 Task: Set the maximum RTP sequence number dropout in real-time input to 3000.
Action: Mouse moved to (132, 15)
Screenshot: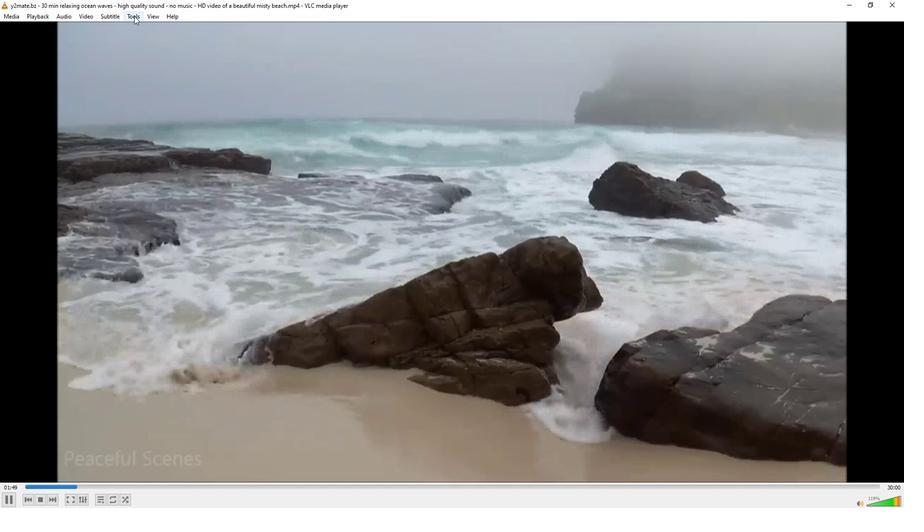 
Action: Mouse pressed left at (132, 15)
Screenshot: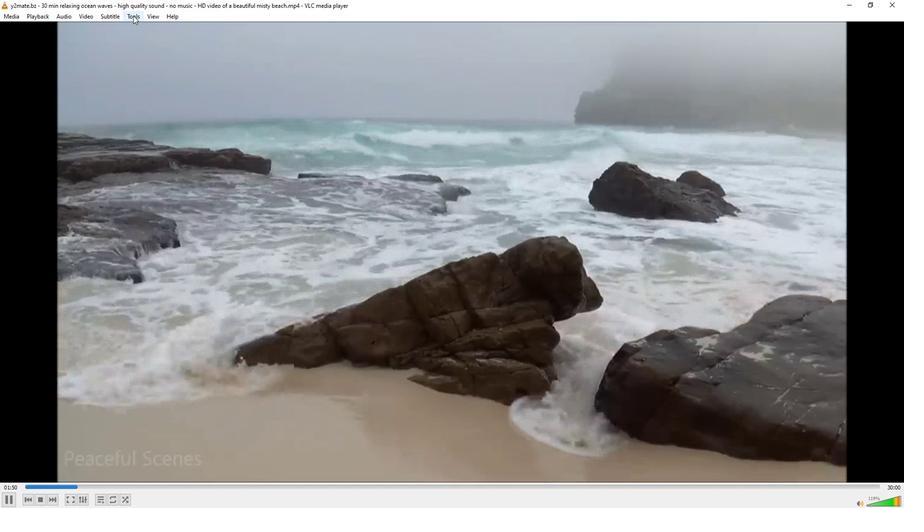 
Action: Mouse moved to (172, 129)
Screenshot: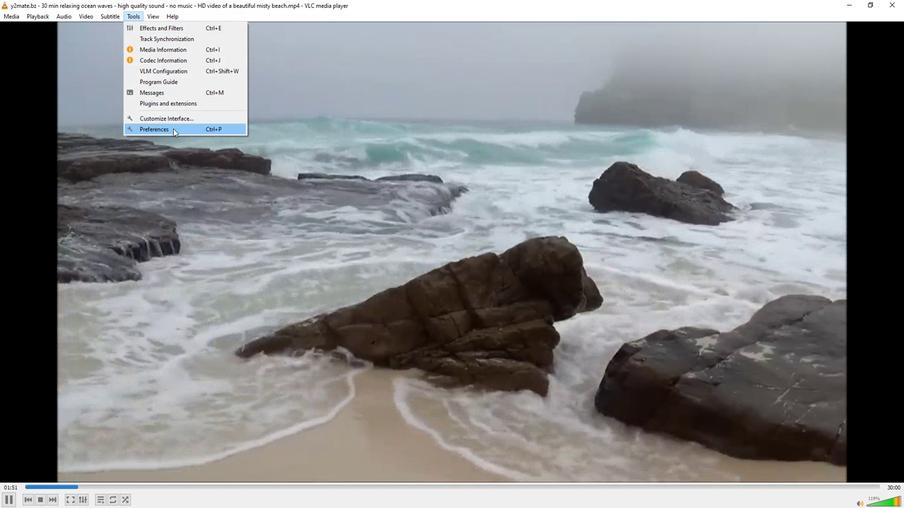 
Action: Mouse pressed left at (172, 129)
Screenshot: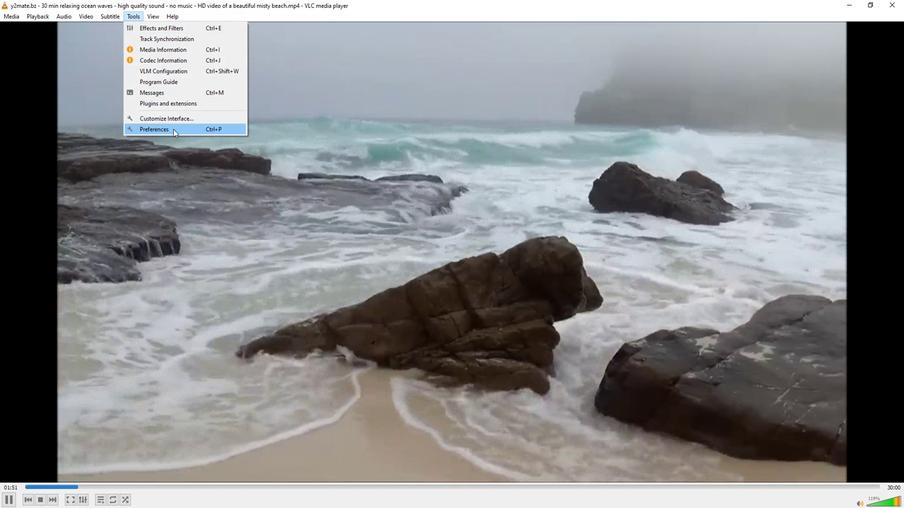 
Action: Mouse moved to (253, 390)
Screenshot: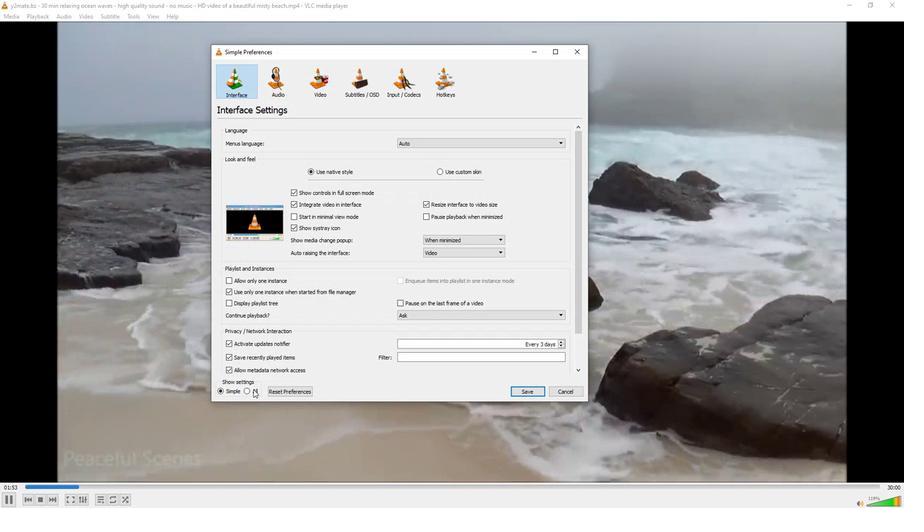 
Action: Mouse pressed left at (253, 390)
Screenshot: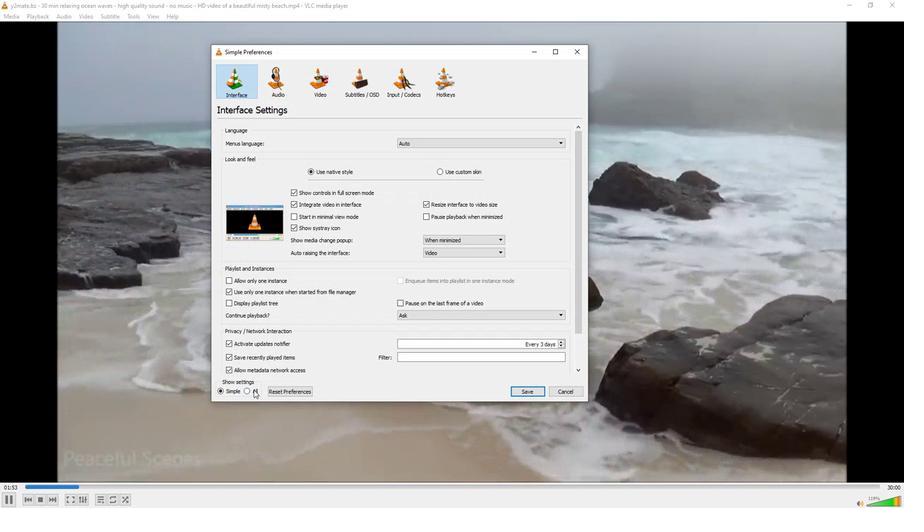 
Action: Mouse moved to (233, 255)
Screenshot: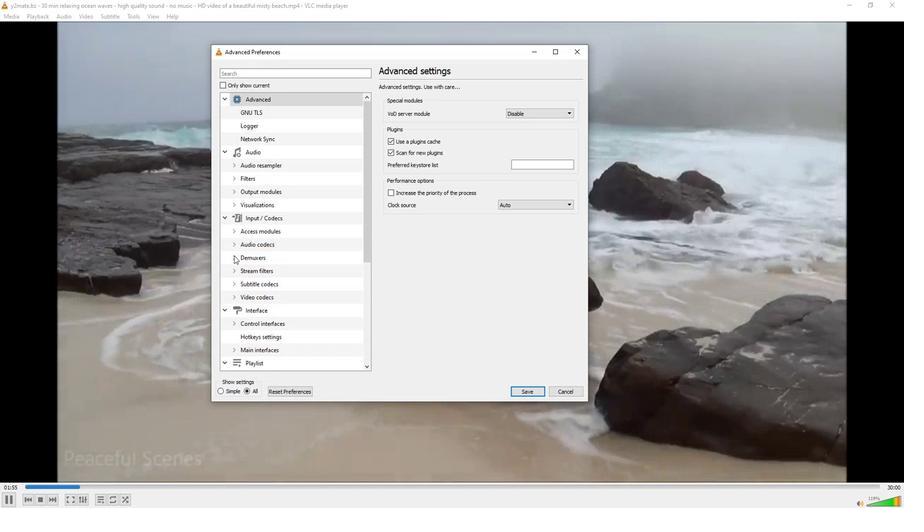 
Action: Mouse pressed left at (233, 255)
Screenshot: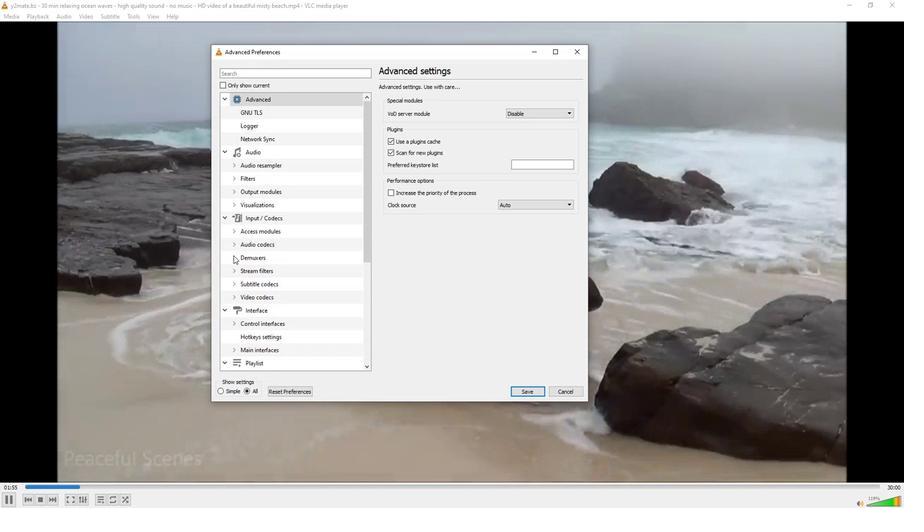 
Action: Mouse moved to (283, 297)
Screenshot: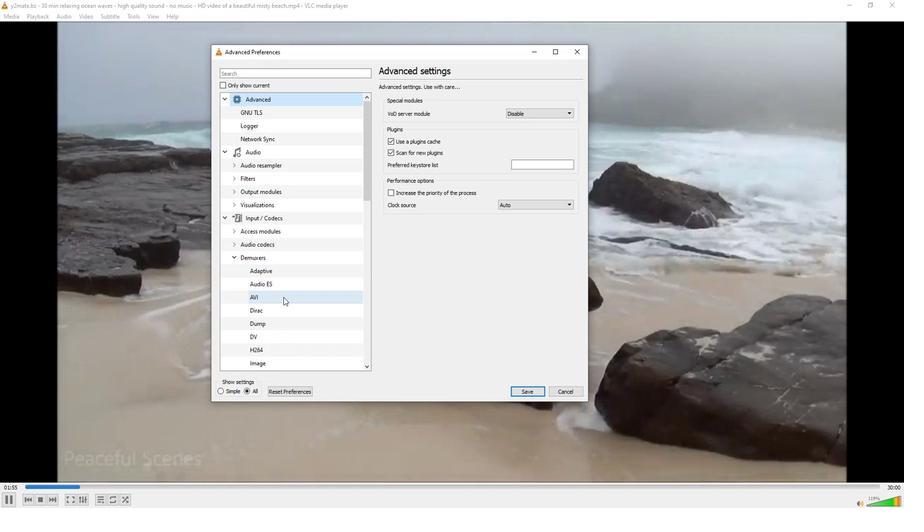 
Action: Mouse scrolled (283, 297) with delta (0, 0)
Screenshot: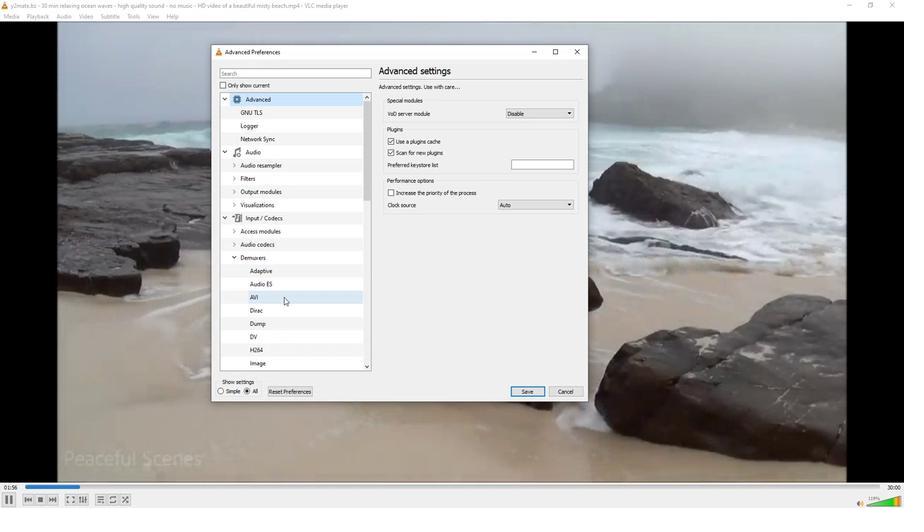 
Action: Mouse scrolled (283, 297) with delta (0, 0)
Screenshot: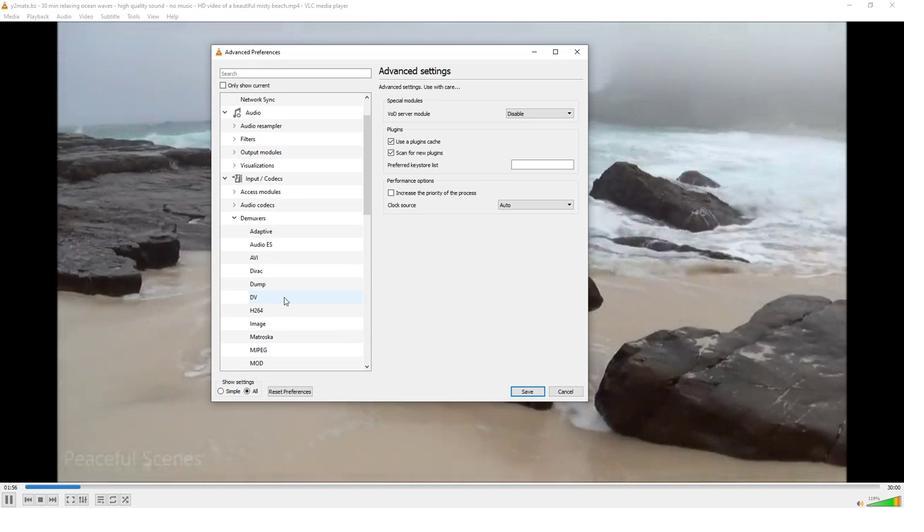 
Action: Mouse scrolled (283, 297) with delta (0, 0)
Screenshot: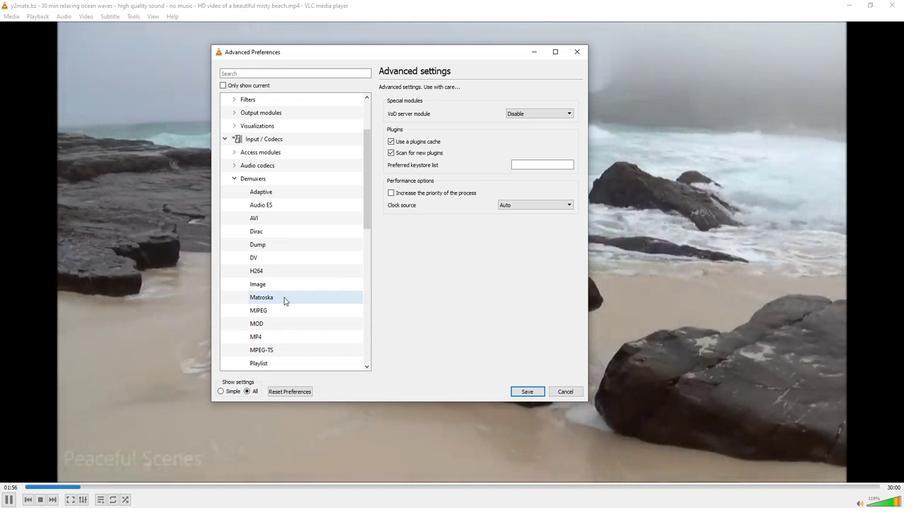 
Action: Mouse moved to (277, 342)
Screenshot: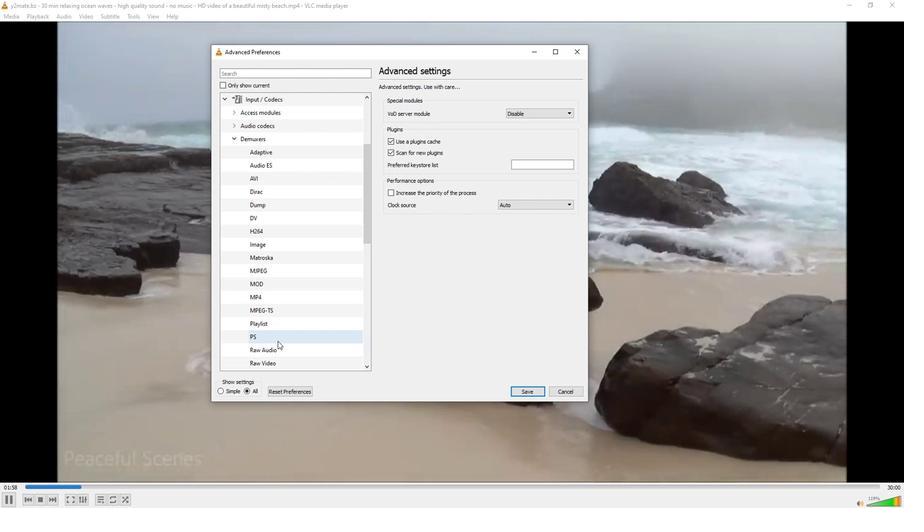 
Action: Mouse scrolled (277, 342) with delta (0, 0)
Screenshot: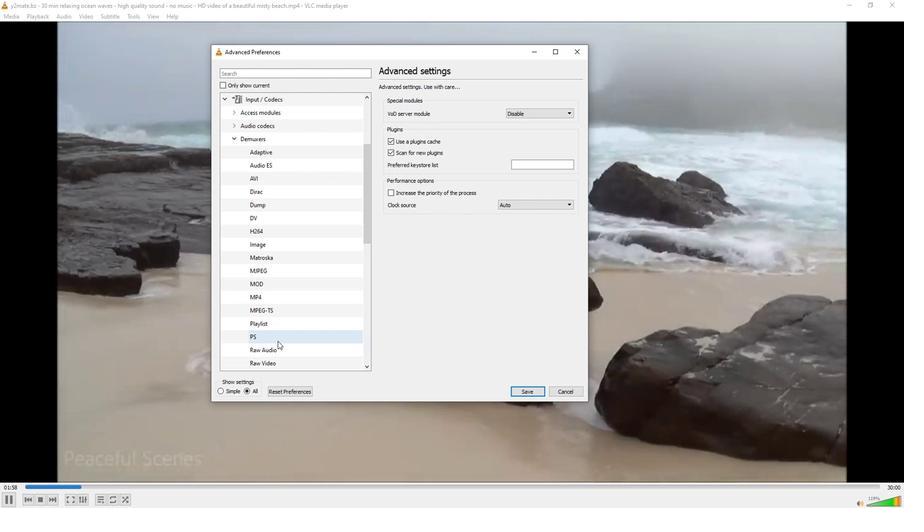 
Action: Mouse moved to (276, 338)
Screenshot: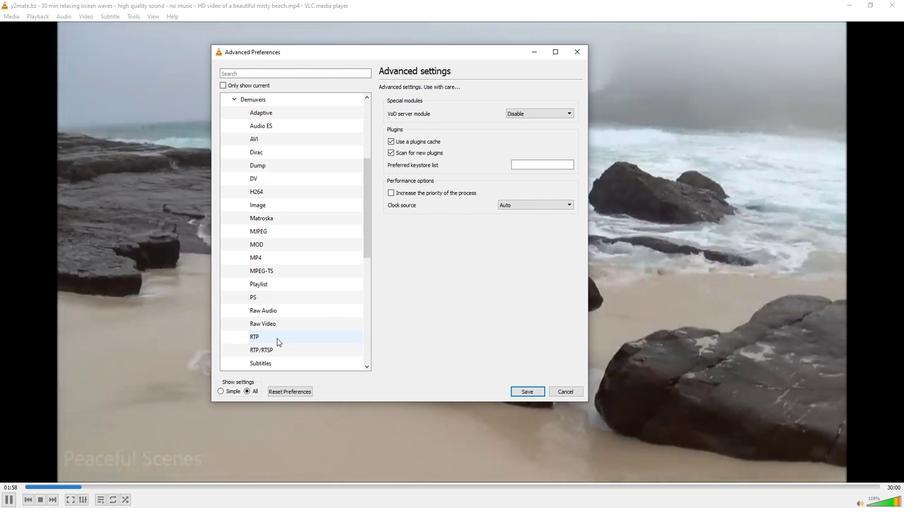 
Action: Mouse pressed left at (276, 338)
Screenshot: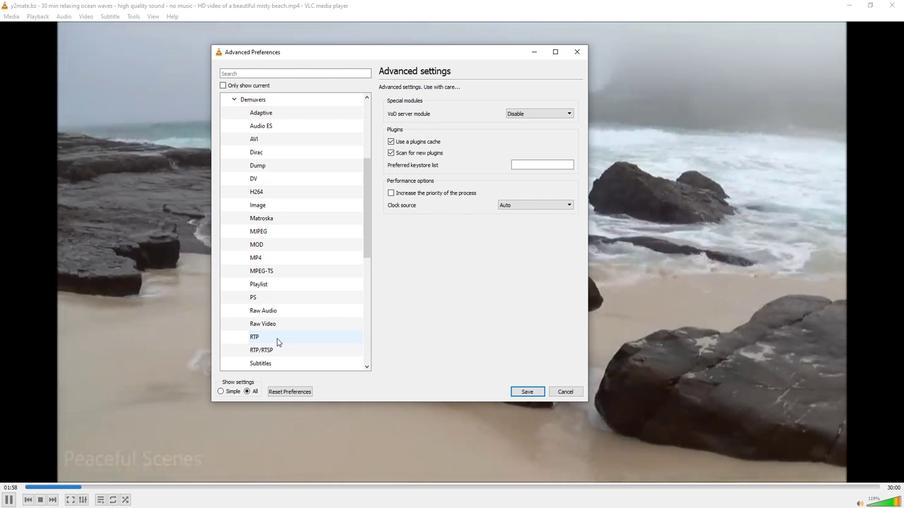
Action: Mouse moved to (571, 167)
Screenshot: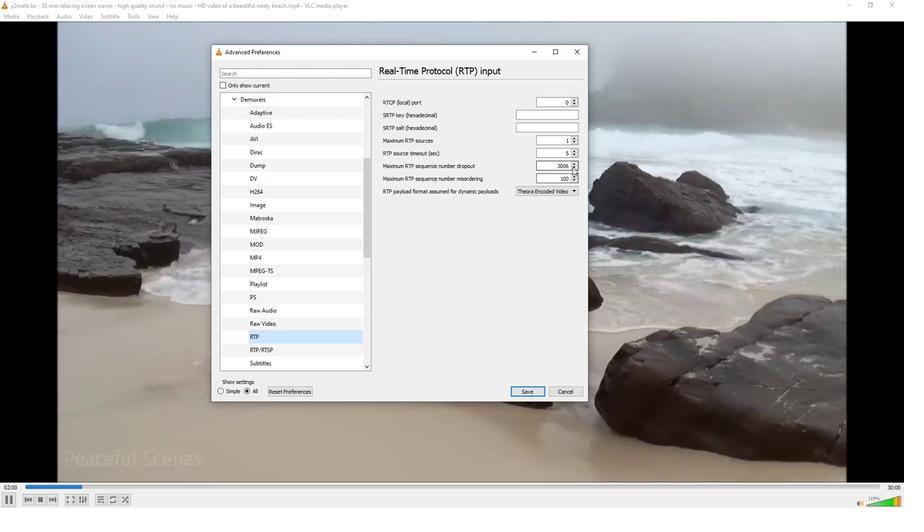 
Action: Mouse pressed left at (571, 167)
Screenshot: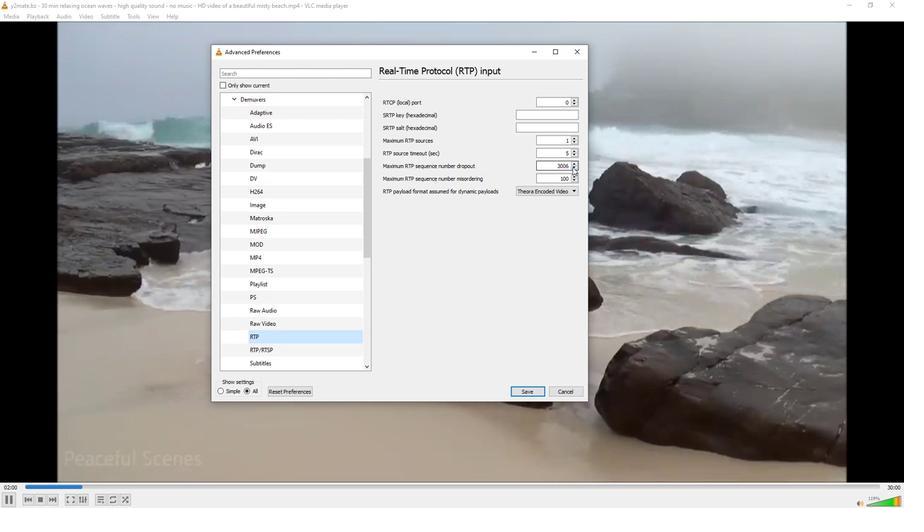 
Action: Mouse pressed left at (571, 167)
Screenshot: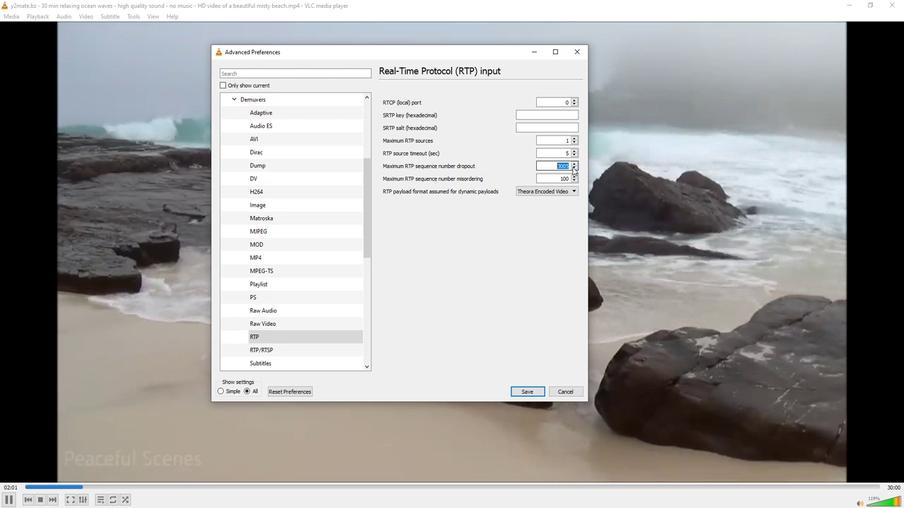 
Action: Mouse pressed left at (571, 167)
Screenshot: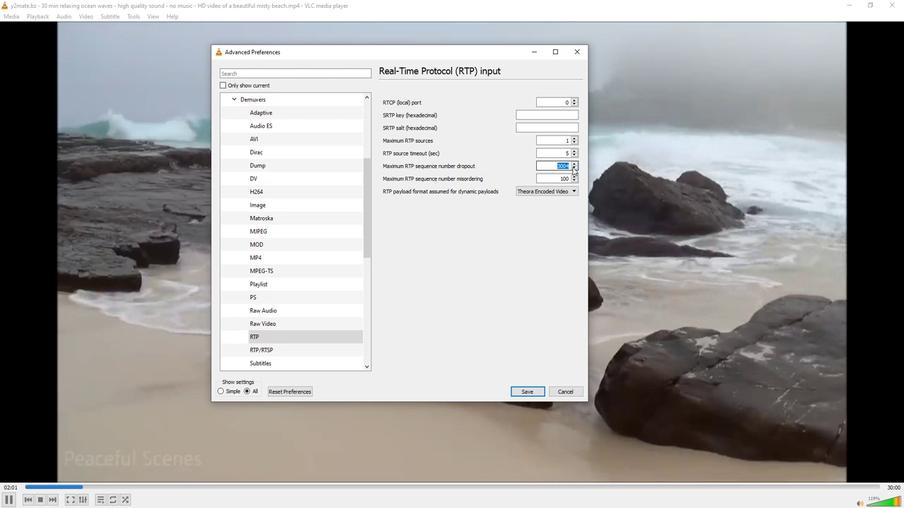 
Action: Mouse moved to (571, 167)
Screenshot: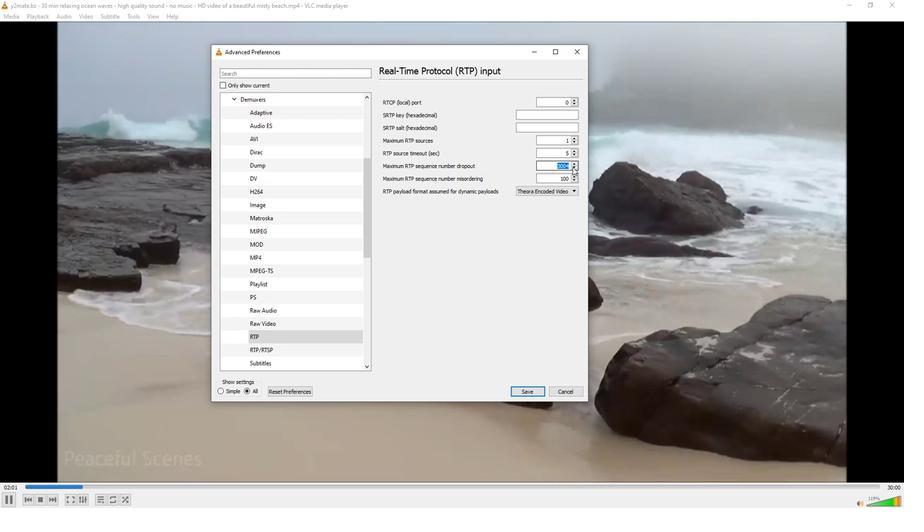 
Action: Mouse pressed left at (571, 167)
Screenshot: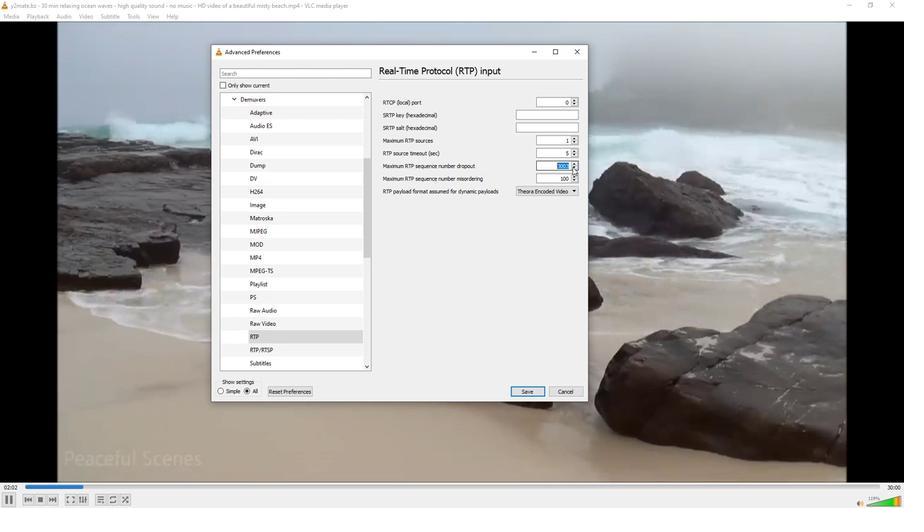 
Action: Mouse pressed left at (571, 167)
Screenshot: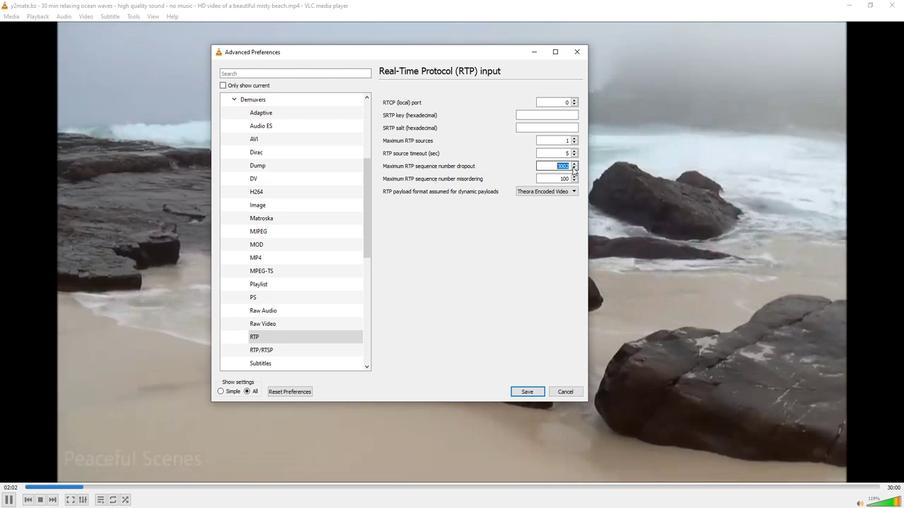 
Action: Mouse pressed left at (571, 167)
Screenshot: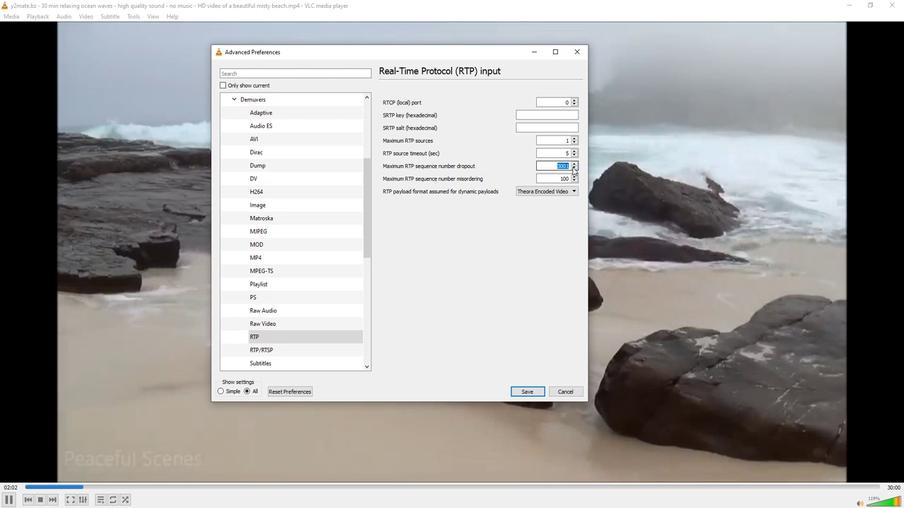 
Action: Mouse moved to (487, 279)
Screenshot: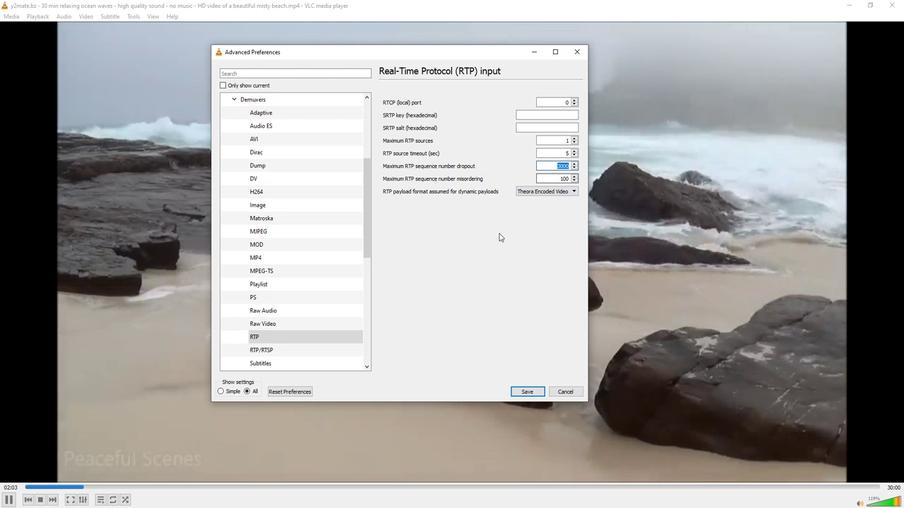 
